 Task: Add Jones Dairy Farm Uncured Canadian Bacon to the cart.
Action: Mouse moved to (26, 126)
Screenshot: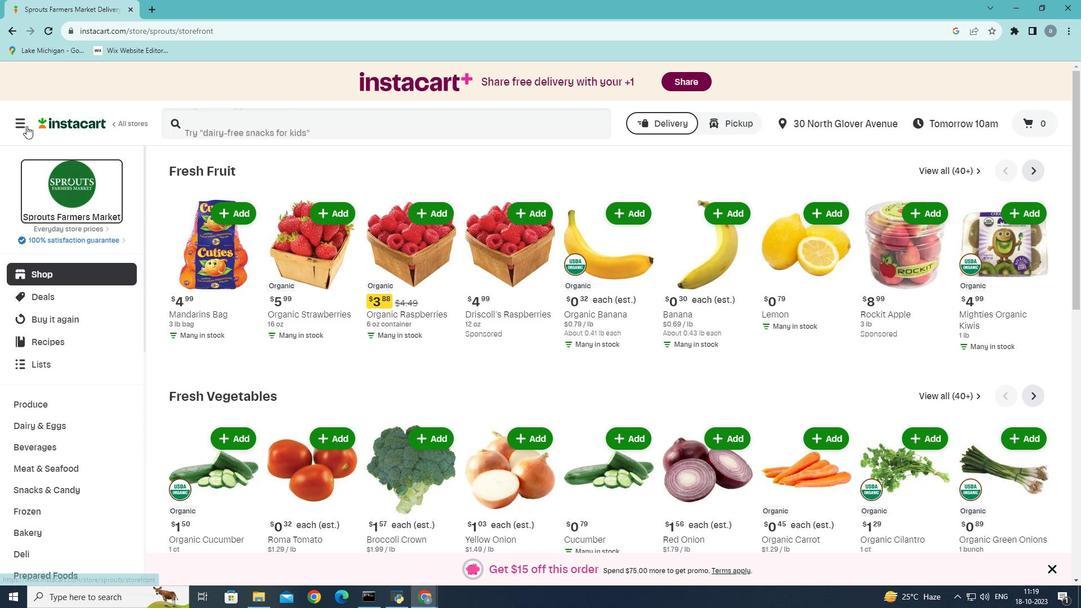 
Action: Mouse pressed left at (26, 126)
Screenshot: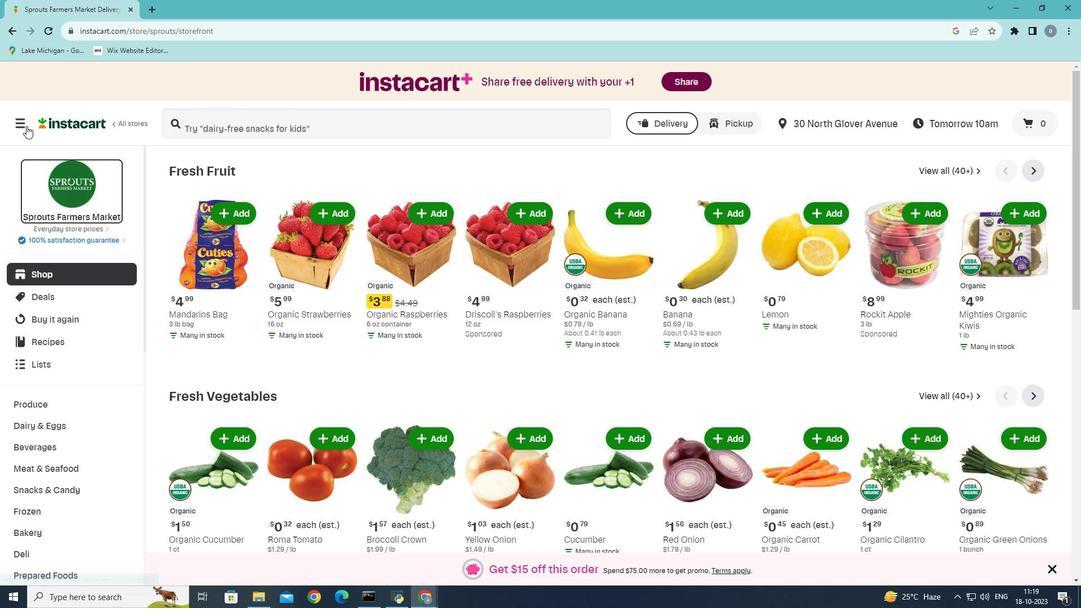
Action: Mouse moved to (77, 324)
Screenshot: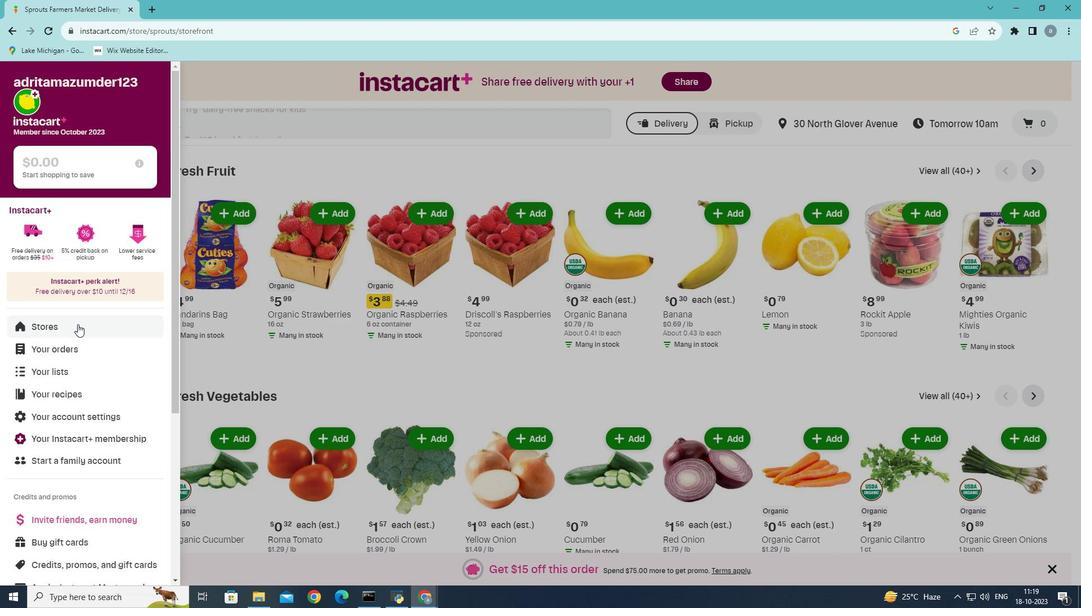 
Action: Mouse pressed left at (77, 324)
Screenshot: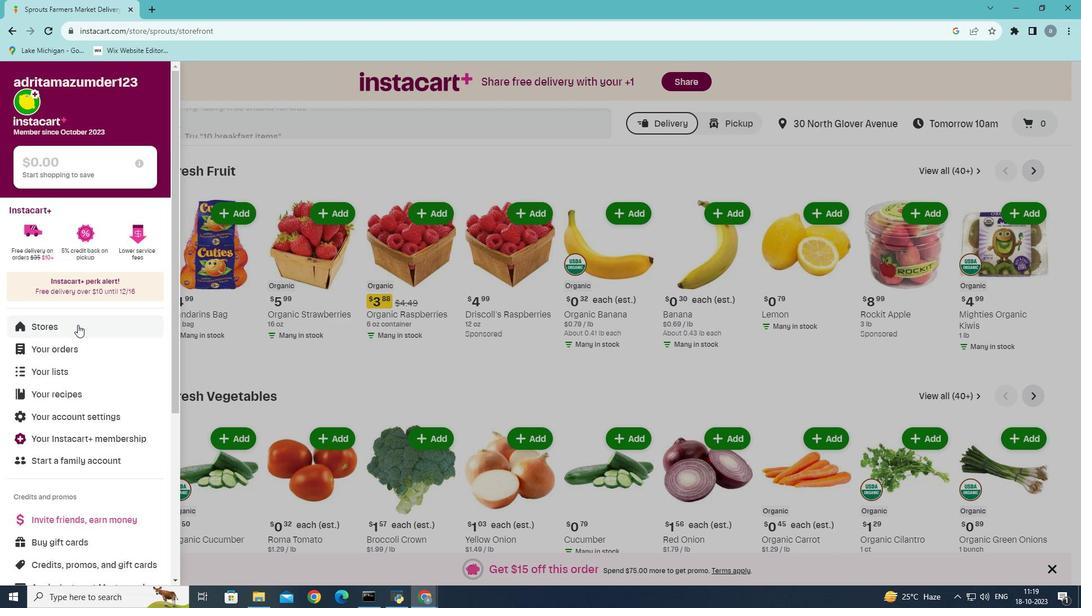 
Action: Mouse moved to (261, 123)
Screenshot: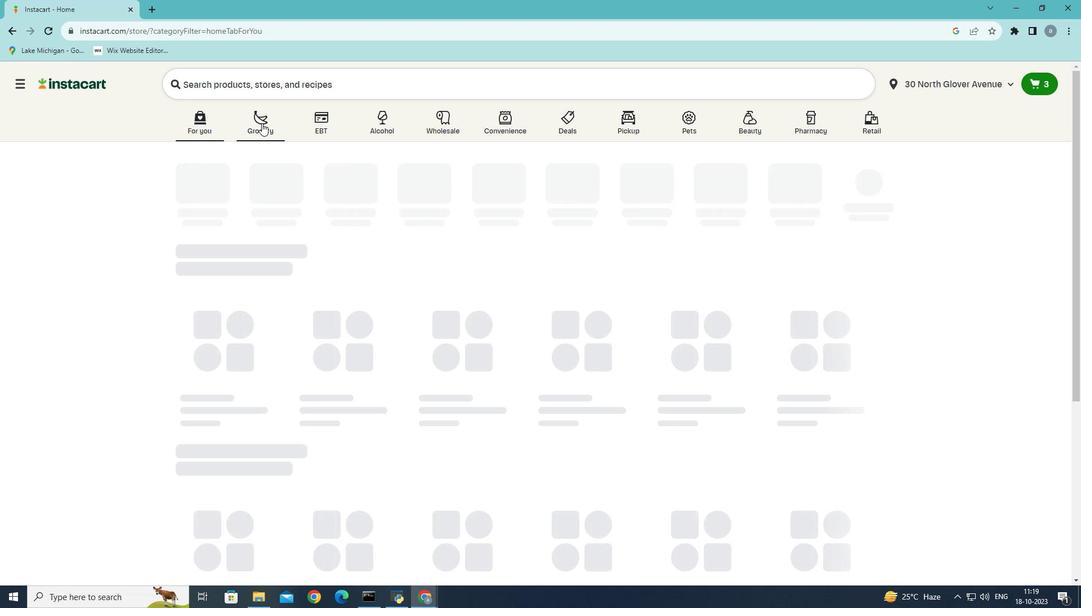 
Action: Mouse pressed left at (261, 123)
Screenshot: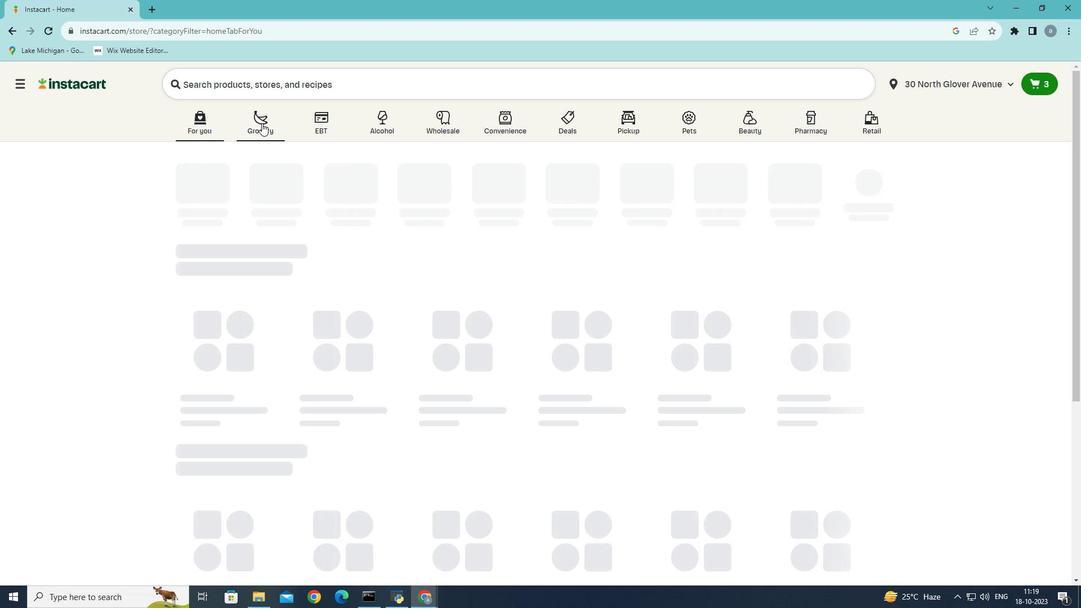 
Action: Mouse moved to (246, 330)
Screenshot: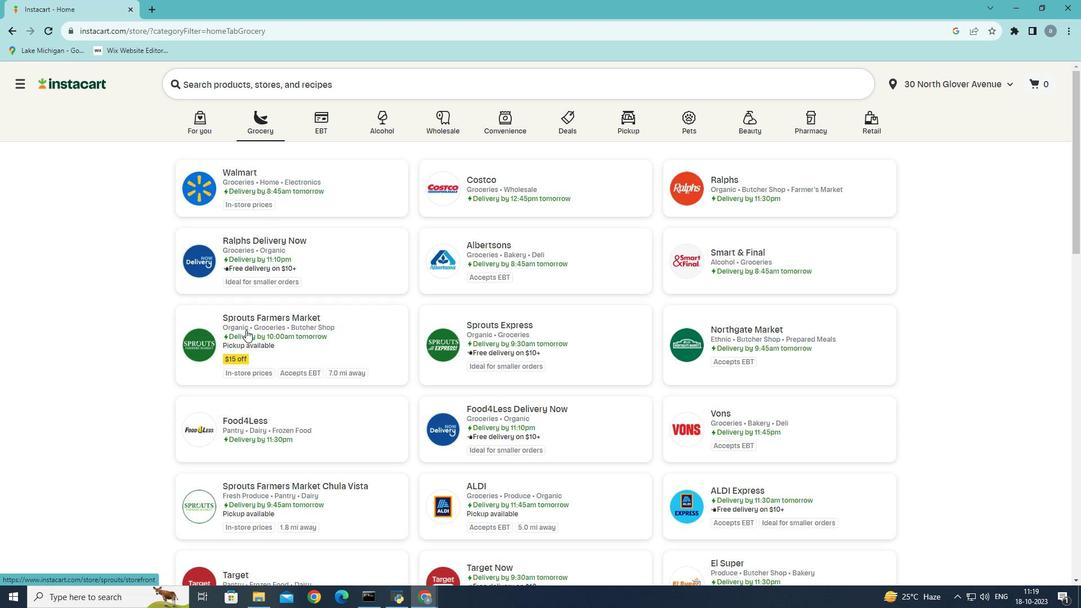 
Action: Mouse pressed left at (246, 330)
Screenshot: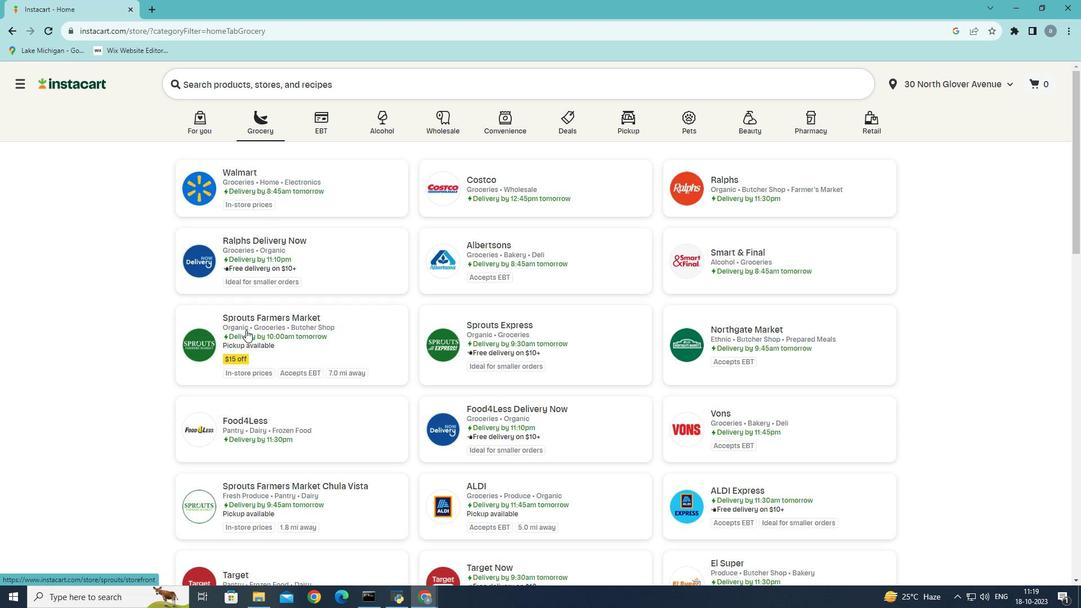 
Action: Mouse moved to (64, 470)
Screenshot: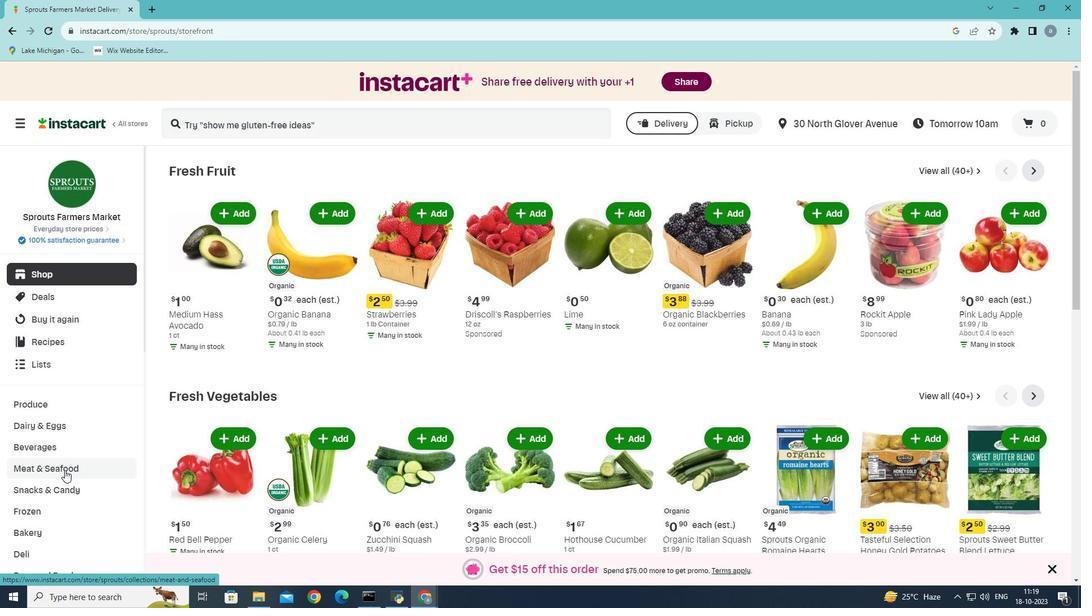 
Action: Mouse pressed left at (64, 470)
Screenshot: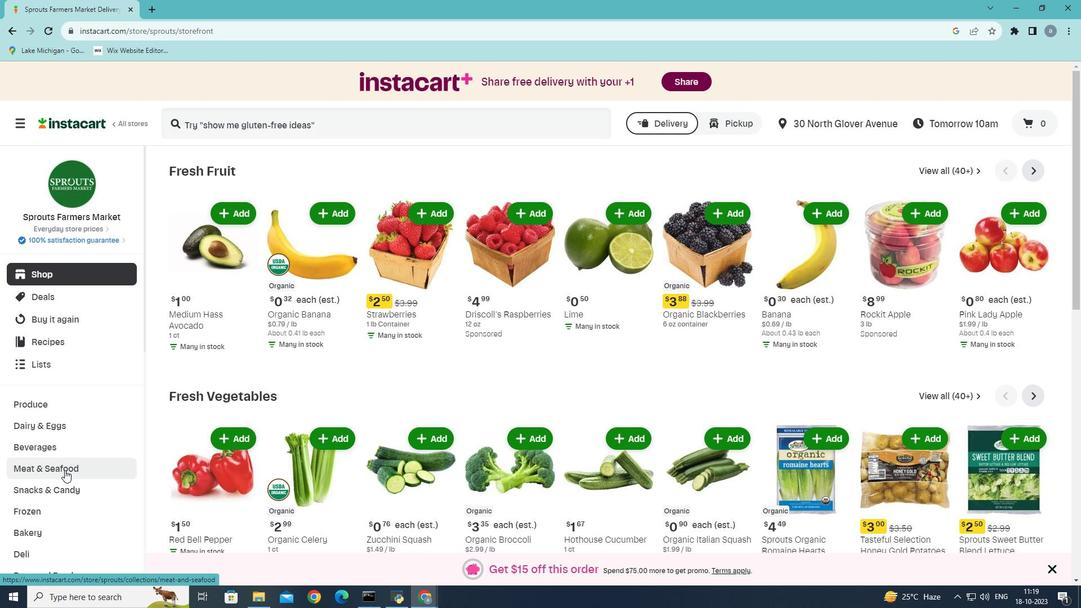 
Action: Mouse moved to (366, 202)
Screenshot: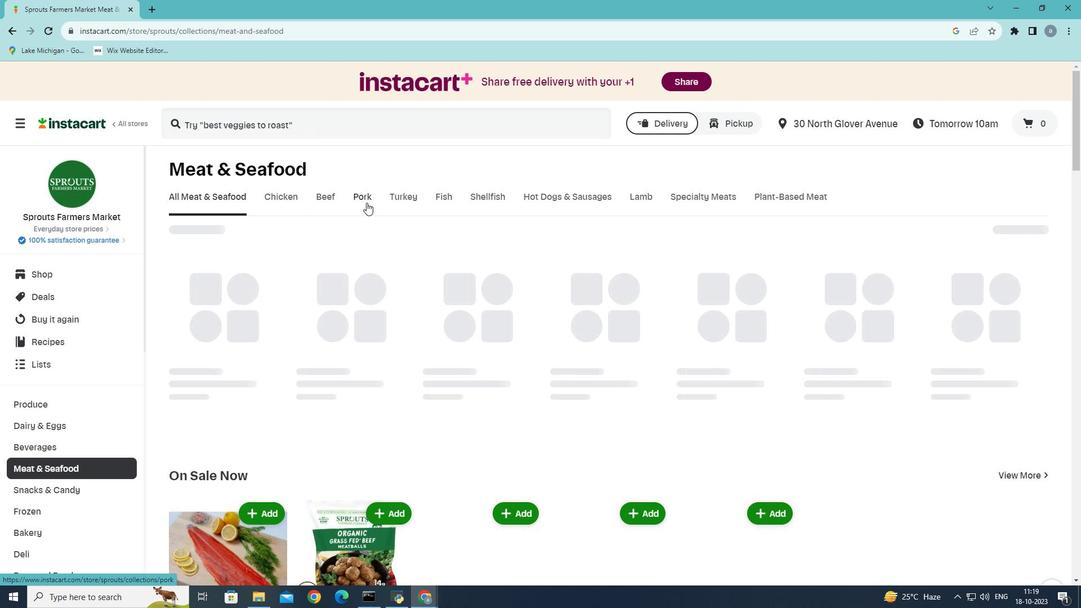 
Action: Mouse pressed left at (366, 202)
Screenshot: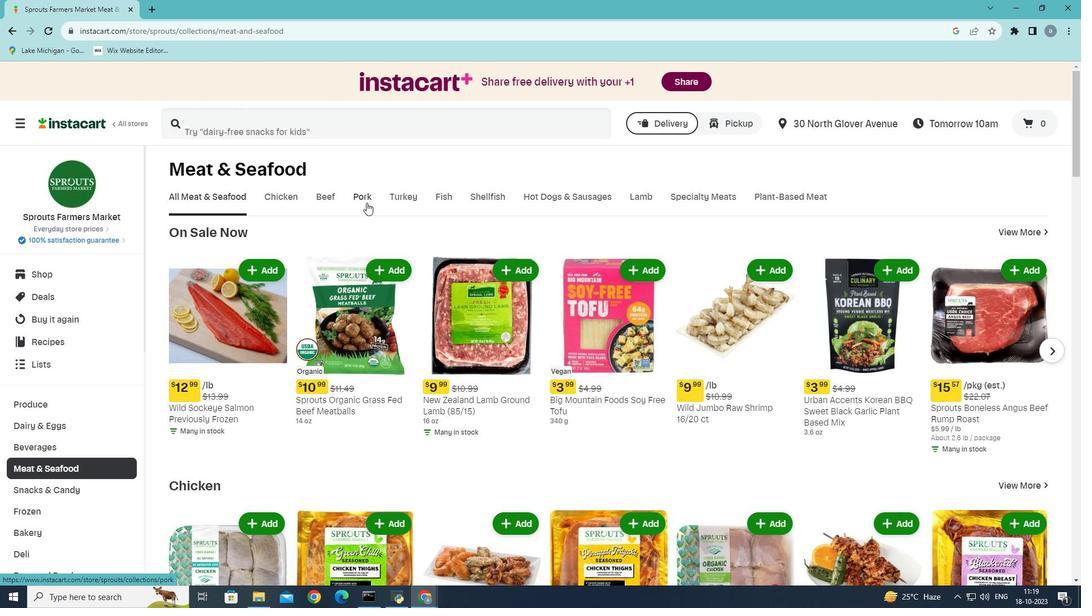 
Action: Mouse moved to (250, 250)
Screenshot: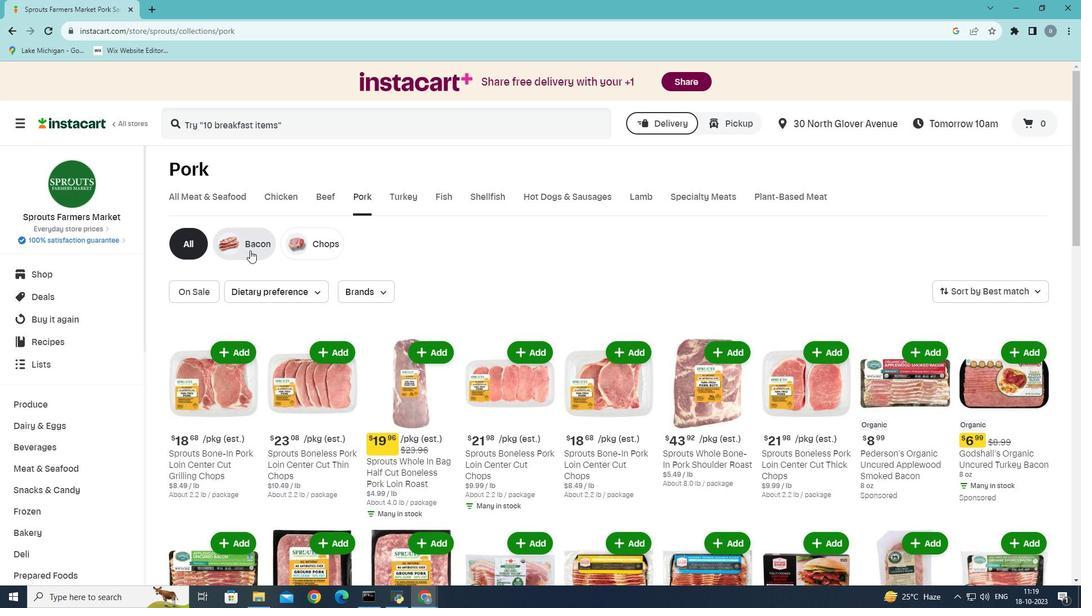 
Action: Mouse pressed left at (250, 250)
Screenshot: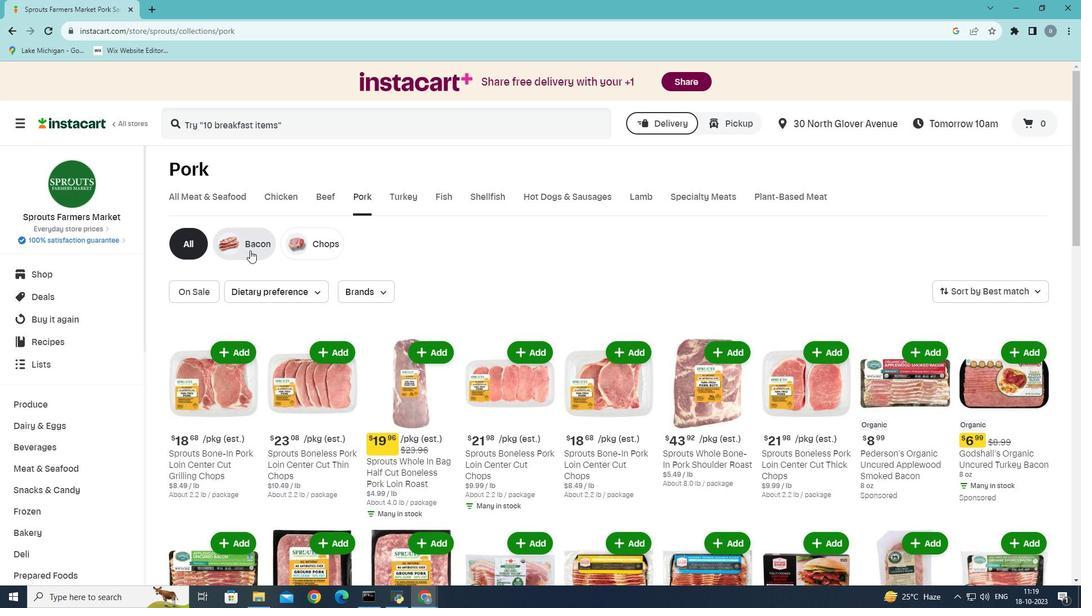 
Action: Mouse moved to (498, 401)
Screenshot: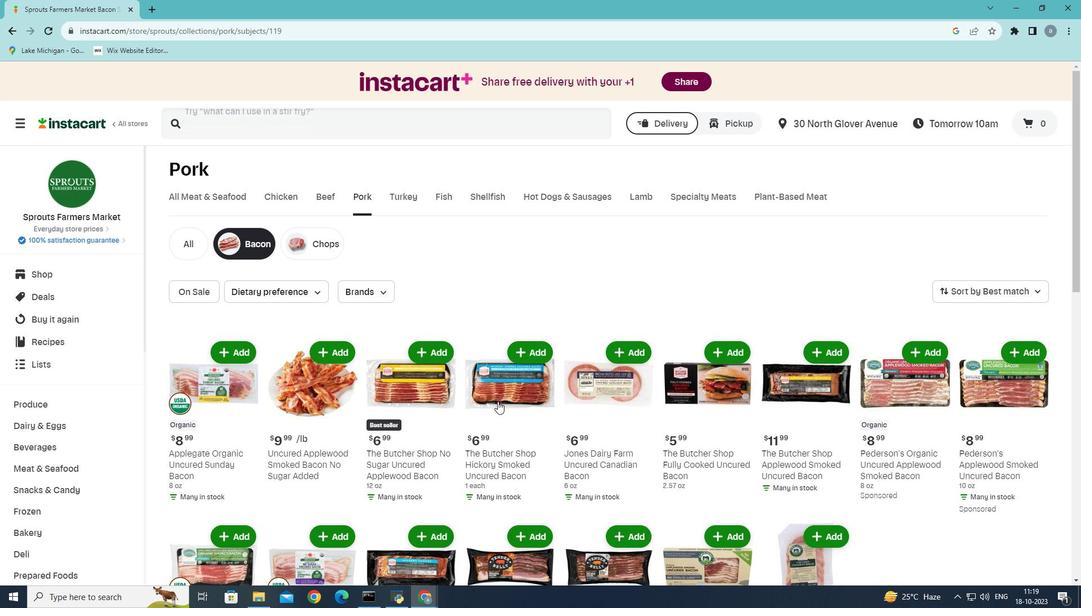
Action: Mouse scrolled (498, 401) with delta (0, 0)
Screenshot: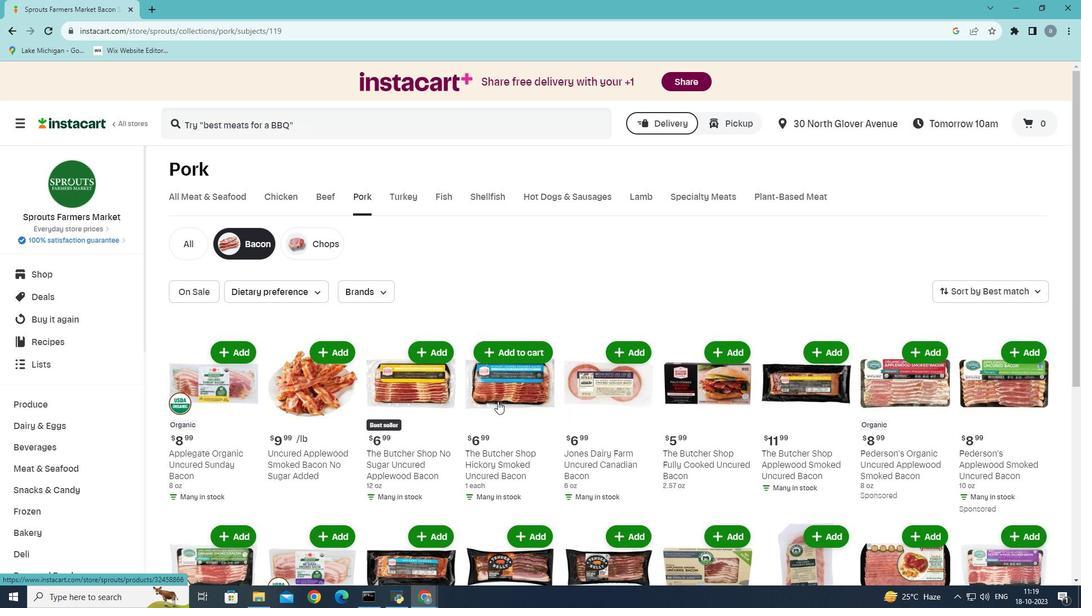 
Action: Mouse scrolled (498, 401) with delta (0, 0)
Screenshot: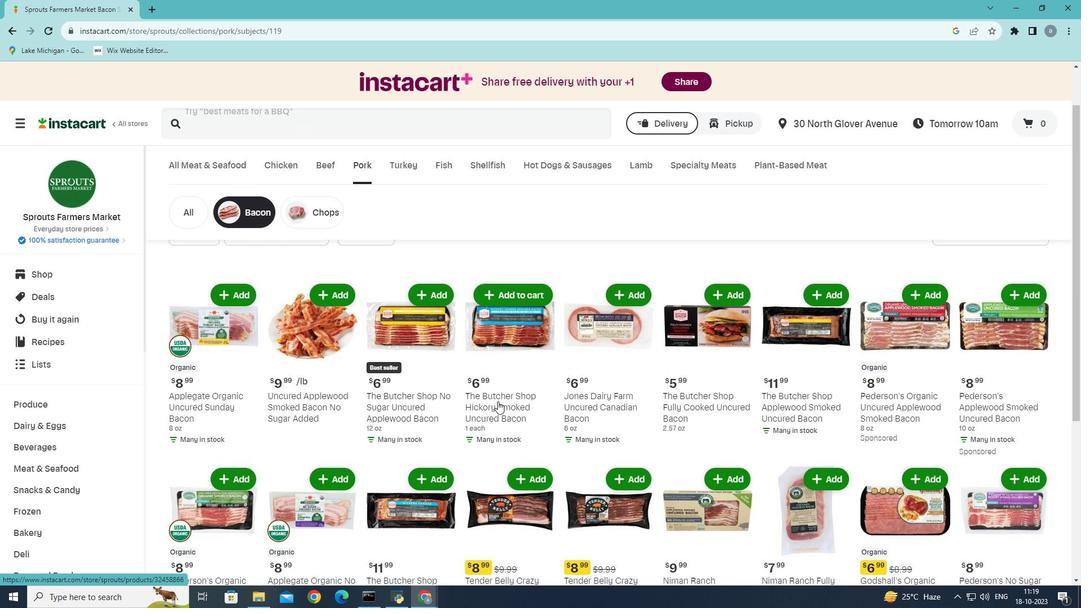 
Action: Mouse moved to (489, 371)
Screenshot: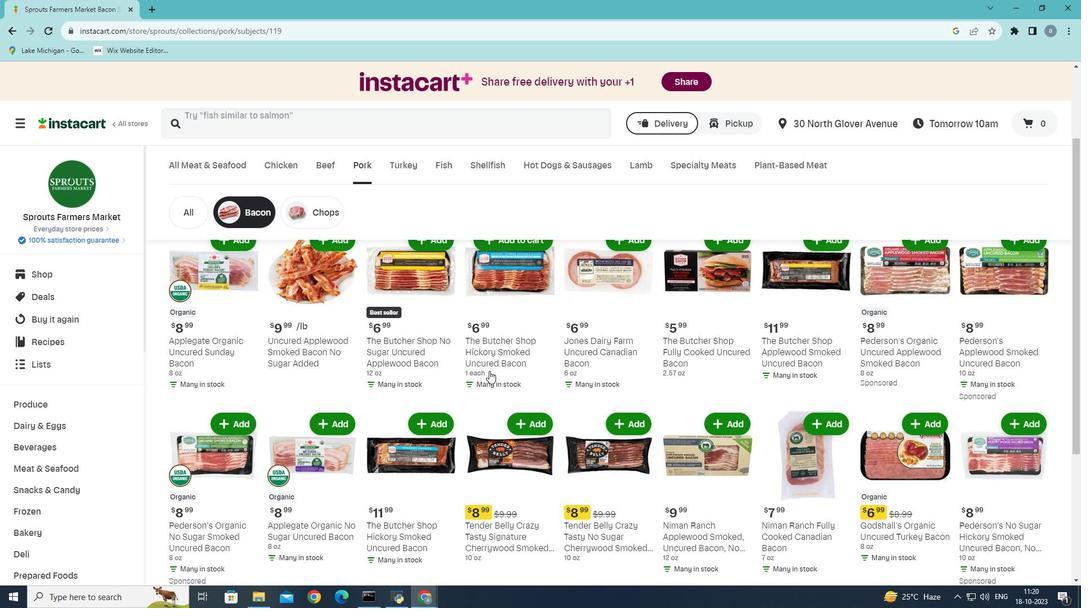 
Action: Mouse scrolled (489, 371) with delta (0, 0)
Screenshot: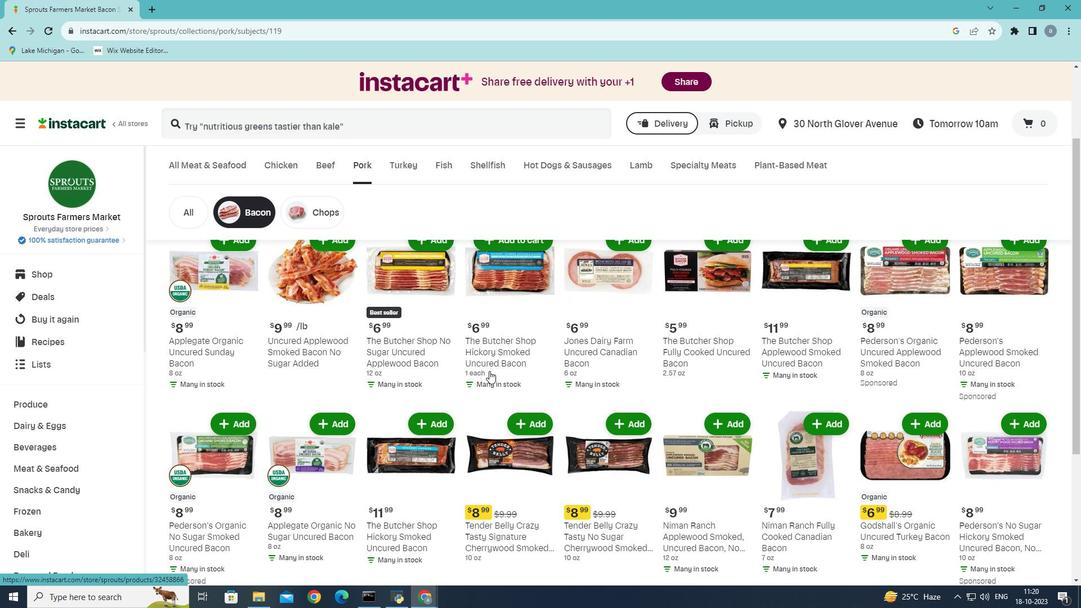 
Action: Mouse moved to (629, 299)
Screenshot: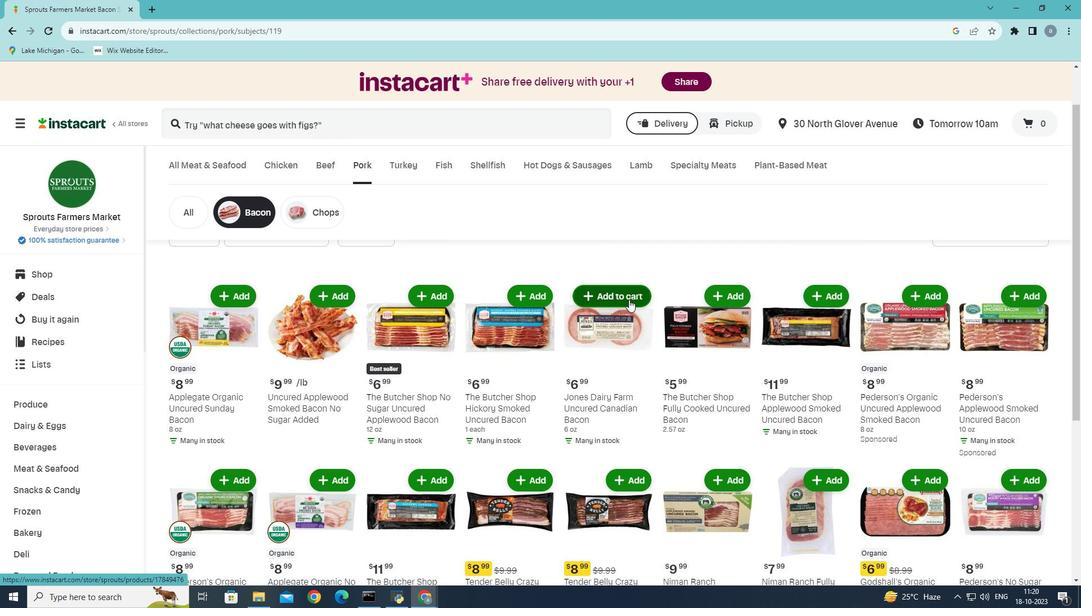 
Action: Mouse pressed left at (629, 299)
Screenshot: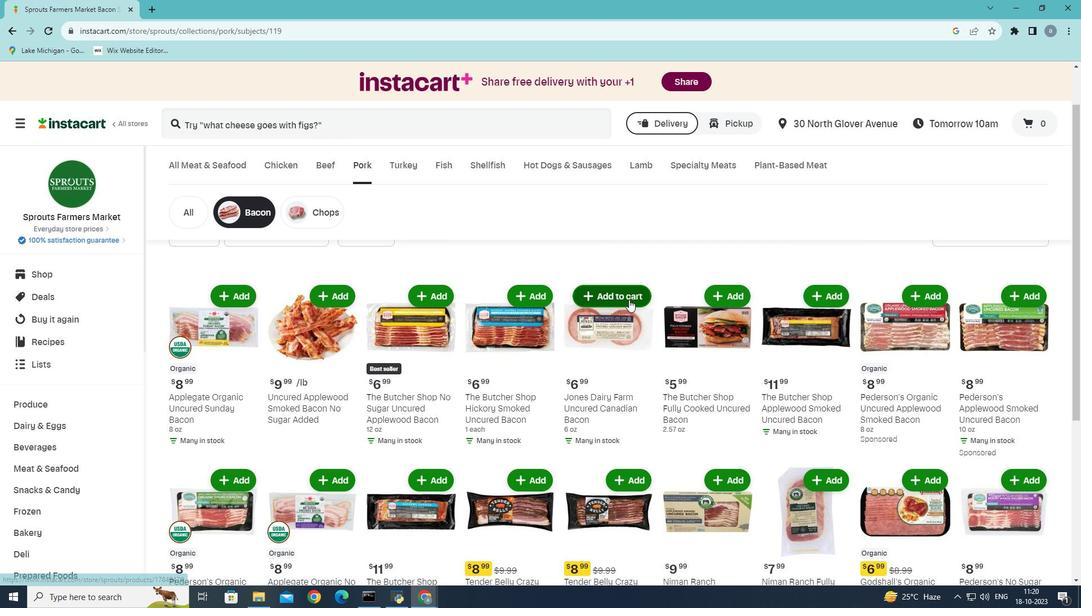 
Action: Mouse moved to (444, 322)
Screenshot: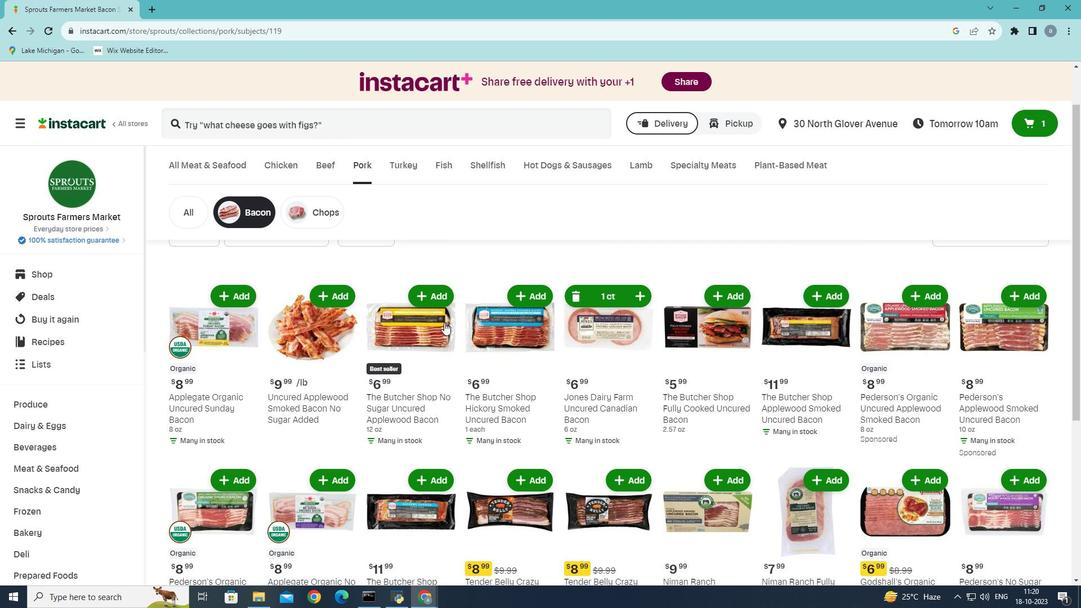 
